 Task: Bookmark the post which is created by the user
Action: Mouse scrolled (357, 149) with delta (0, 0)
Screenshot: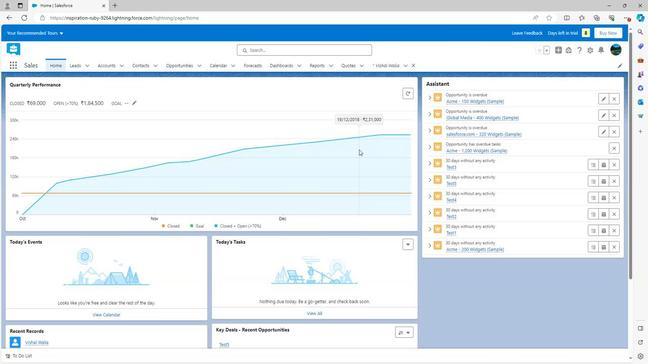 
Action: Mouse scrolled (357, 149) with delta (0, 0)
Screenshot: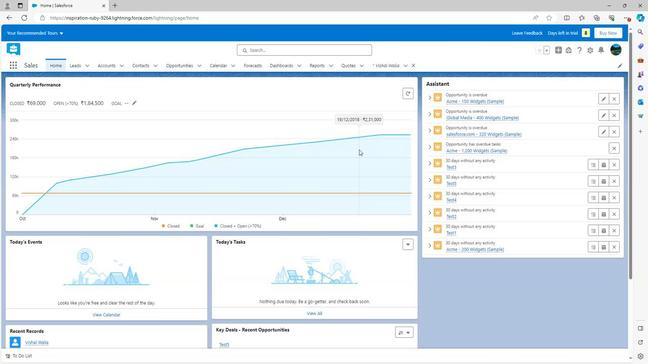 
Action: Mouse scrolled (357, 149) with delta (0, 0)
Screenshot: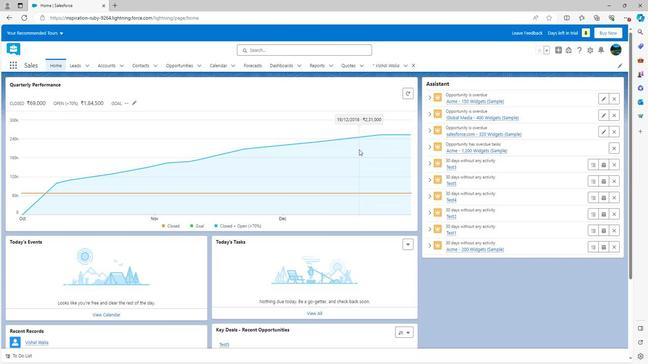 
Action: Mouse scrolled (357, 150) with delta (0, 0)
Screenshot: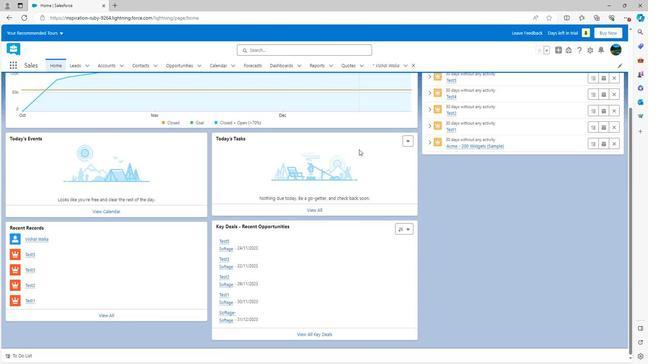 
Action: Mouse scrolled (357, 150) with delta (0, 0)
Screenshot: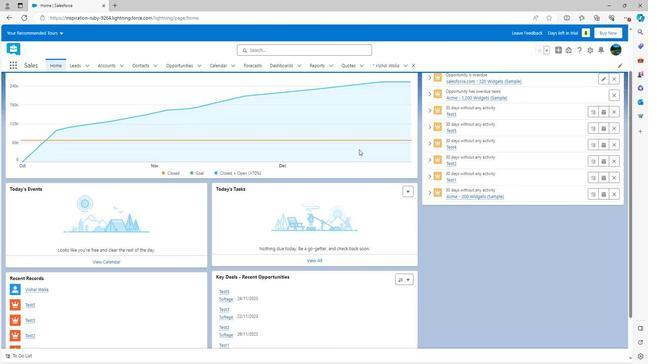
Action: Mouse scrolled (357, 150) with delta (0, 0)
Screenshot: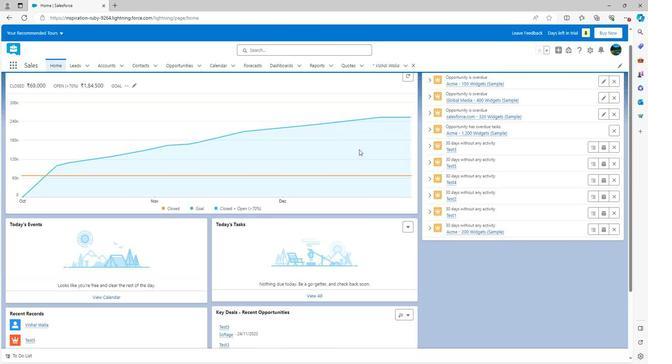 
Action: Mouse moved to (614, 52)
Screenshot: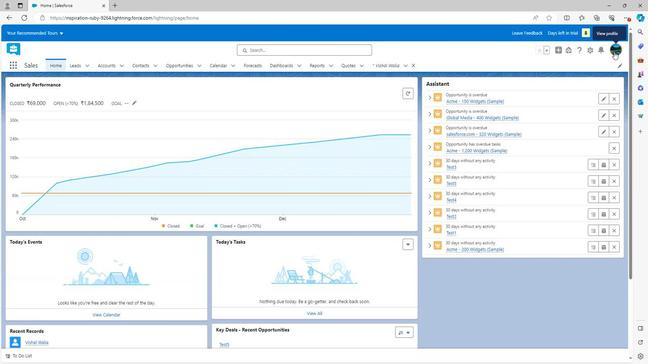 
Action: Mouse pressed left at (614, 52)
Screenshot: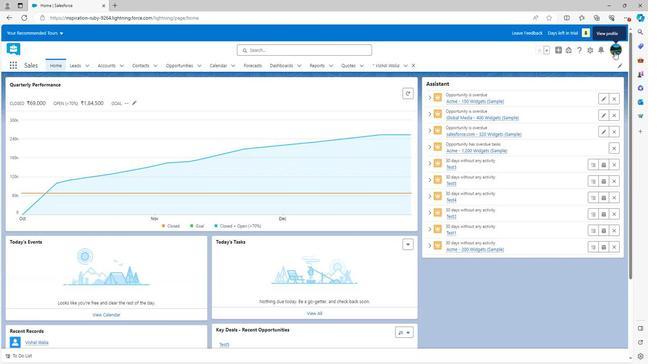 
Action: Mouse moved to (515, 70)
Screenshot: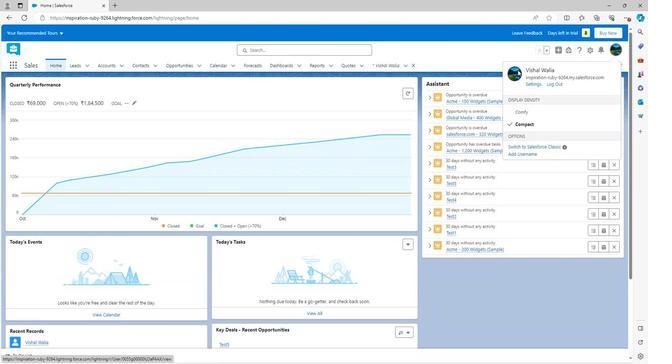 
Action: Mouse pressed left at (515, 70)
Screenshot: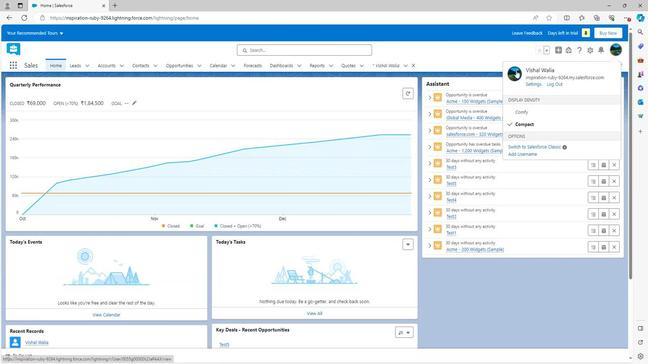 
Action: Mouse moved to (617, 51)
Screenshot: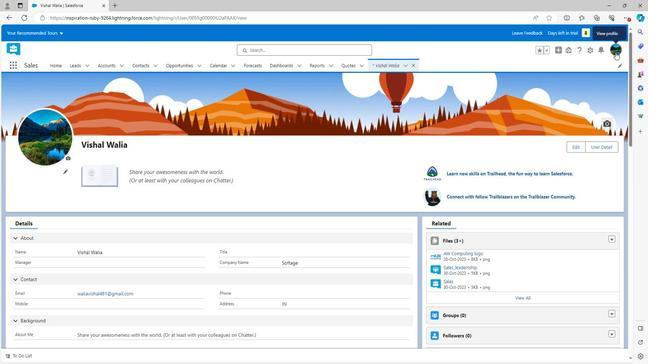
Action: Mouse pressed left at (617, 51)
Screenshot: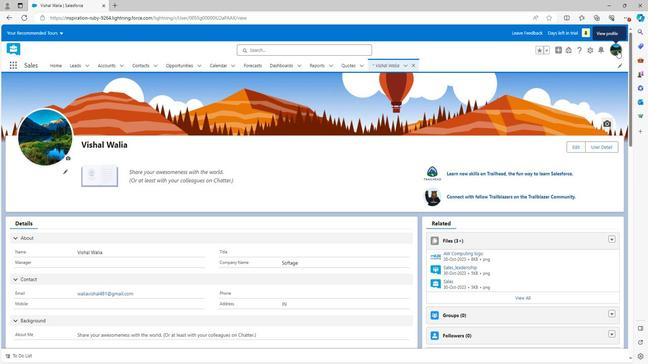 
Action: Mouse moved to (513, 77)
Screenshot: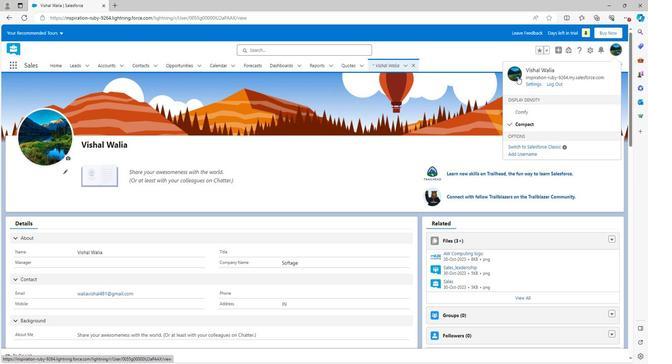 
Action: Mouse pressed left at (513, 77)
Screenshot: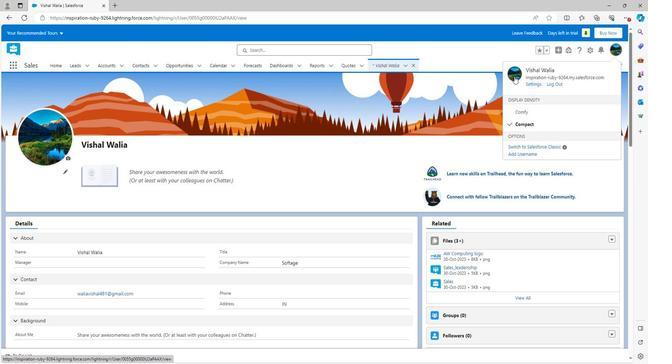 
Action: Mouse moved to (216, 258)
Screenshot: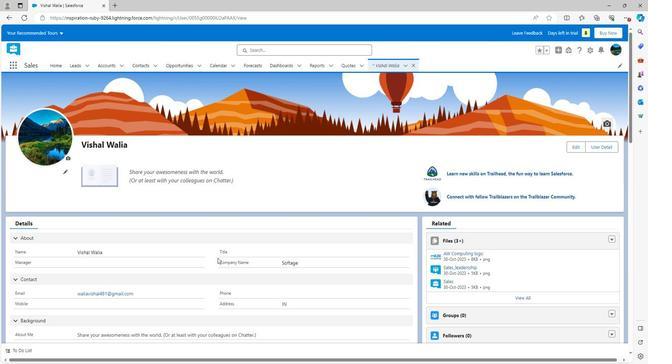 
Action: Mouse scrolled (216, 258) with delta (0, 0)
Screenshot: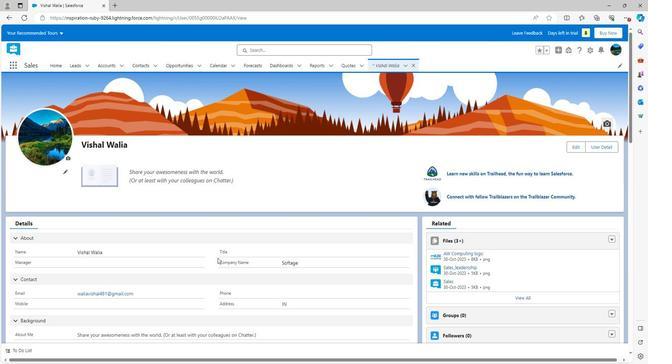 
Action: Mouse scrolled (216, 258) with delta (0, 0)
Screenshot: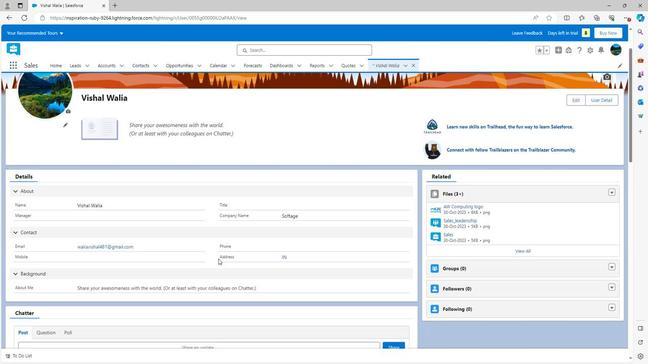 
Action: Mouse moved to (216, 259)
Screenshot: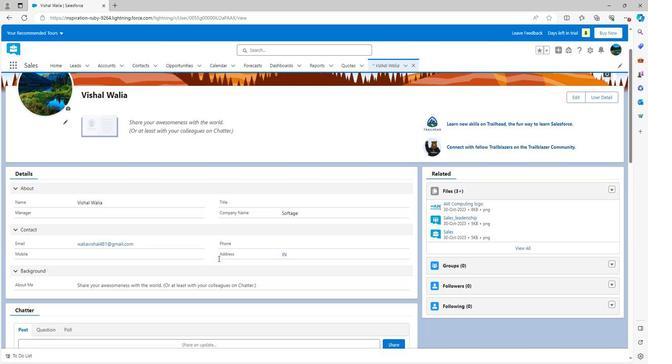 
Action: Mouse scrolled (216, 258) with delta (0, 0)
Screenshot: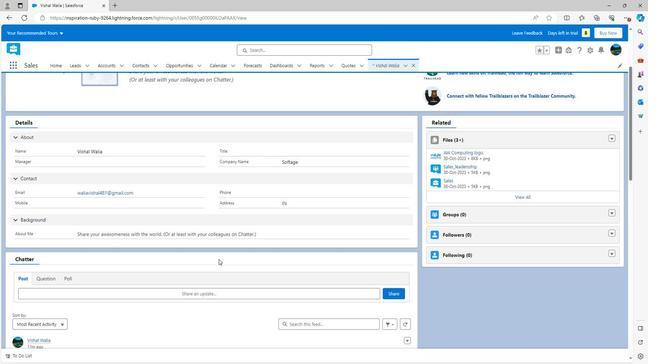 
Action: Mouse scrolled (216, 258) with delta (0, 0)
Screenshot: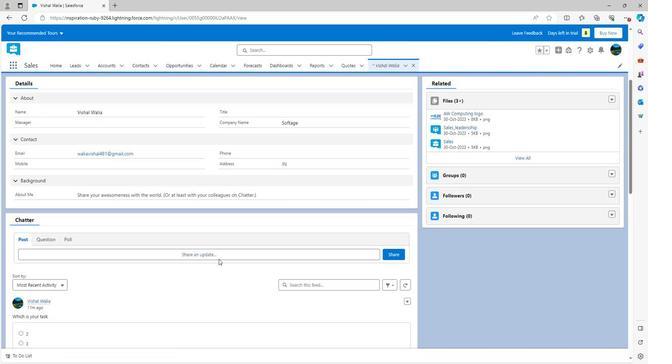 
Action: Mouse scrolled (216, 258) with delta (0, 0)
Screenshot: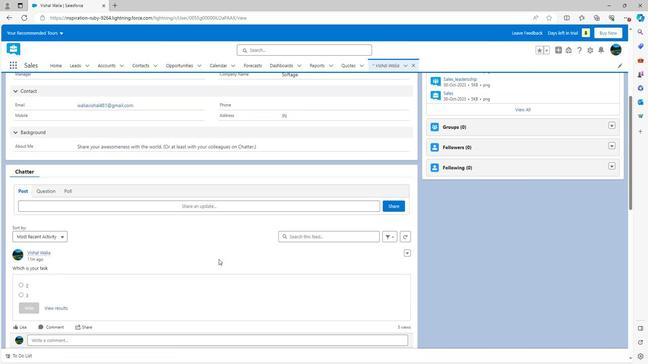 
Action: Mouse scrolled (216, 258) with delta (0, 0)
Screenshot: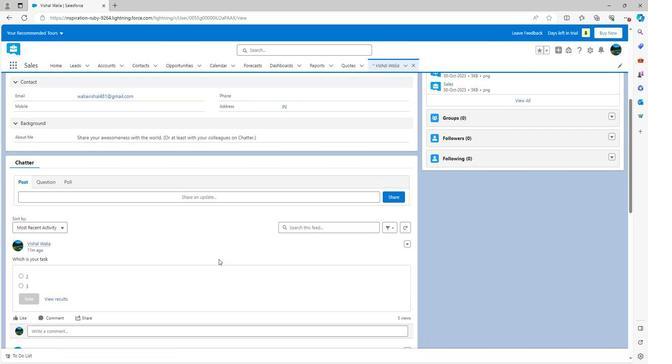 
Action: Mouse scrolled (216, 258) with delta (0, 0)
Screenshot: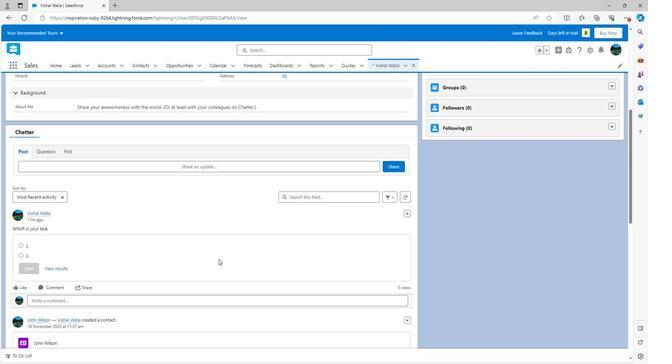 
Action: Mouse scrolled (216, 258) with delta (0, 0)
Screenshot: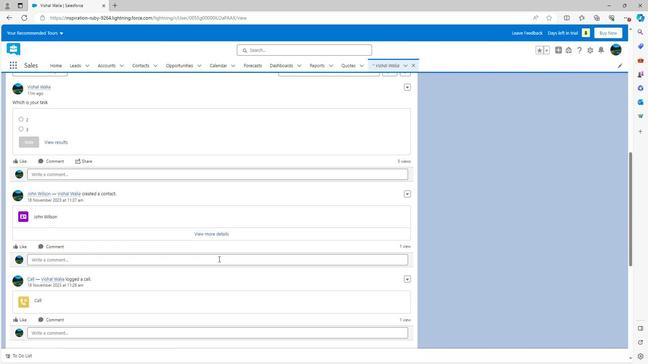 
Action: Mouse moved to (344, 200)
Screenshot: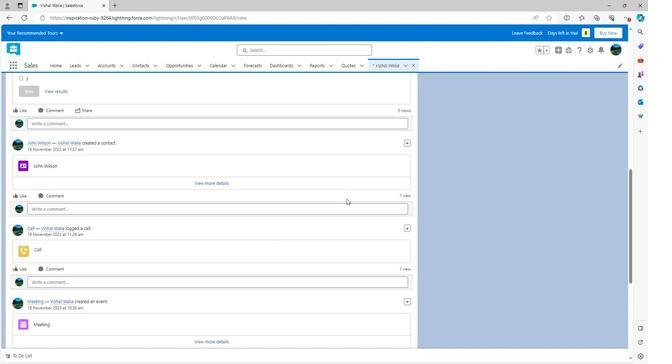 
Action: Mouse scrolled (344, 200) with delta (0, 0)
Screenshot: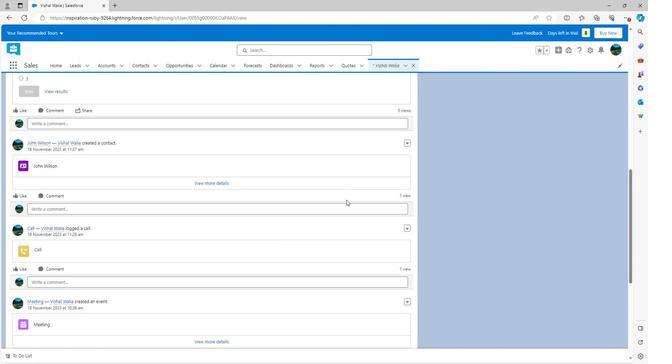 
Action: Mouse moved to (407, 194)
Screenshot: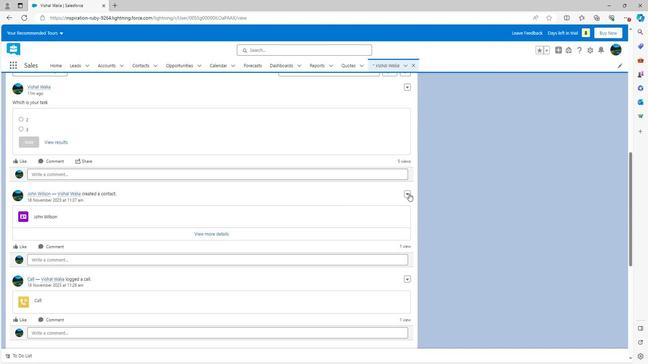 
Action: Mouse pressed left at (407, 194)
Screenshot: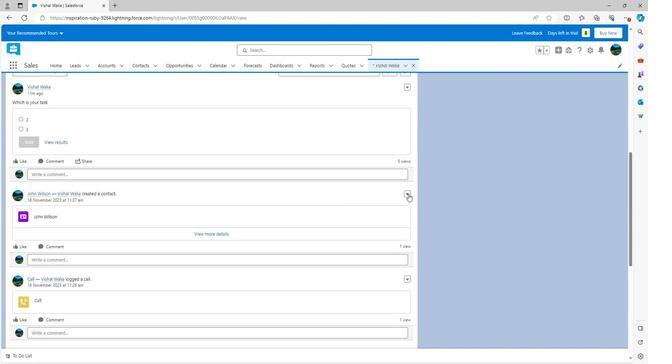 
Action: Mouse moved to (394, 205)
Screenshot: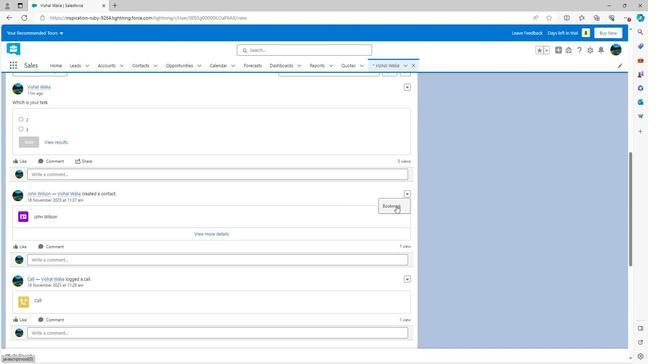 
Action: Mouse pressed left at (394, 205)
Screenshot: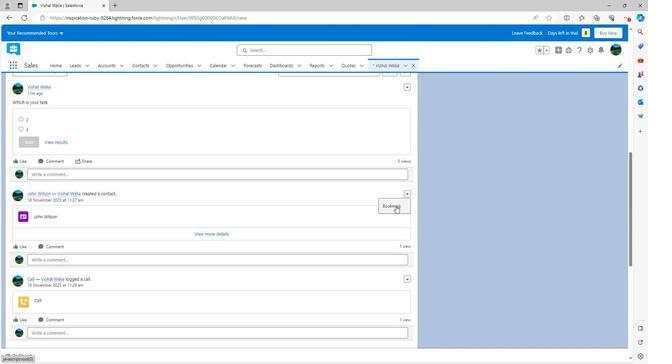 
Action: Mouse moved to (365, 175)
Screenshot: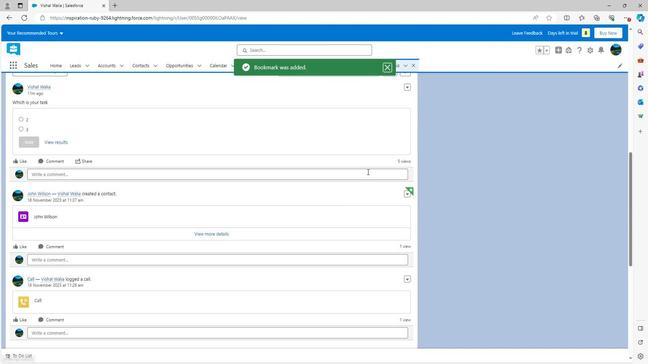 
Action: Mouse scrolled (365, 175) with delta (0, 0)
Screenshot: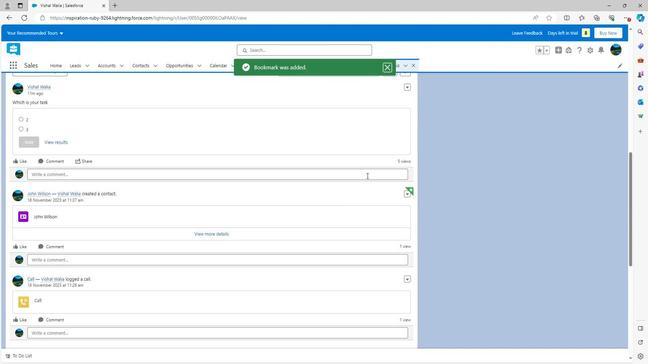 
Action: Mouse scrolled (365, 175) with delta (0, 0)
Screenshot: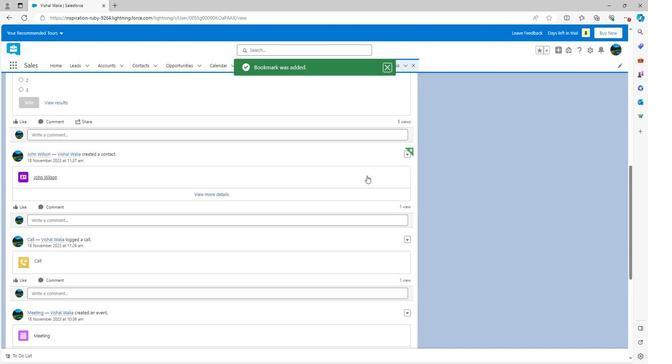 
Action: Mouse scrolled (365, 175) with delta (0, 0)
Screenshot: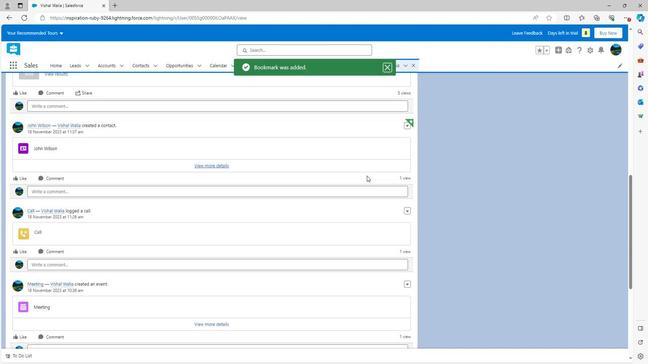 
Action: Mouse scrolled (365, 175) with delta (0, 0)
Screenshot: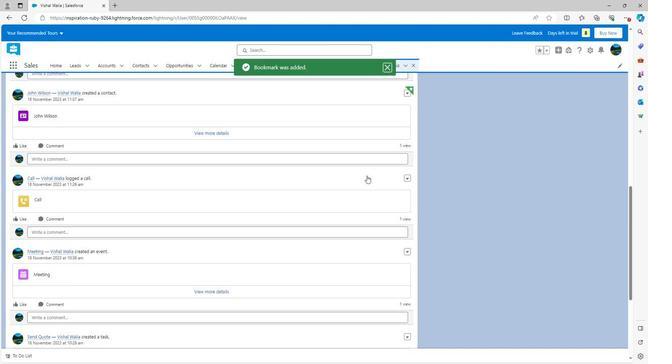 
Action: Mouse scrolled (365, 175) with delta (0, 0)
Screenshot: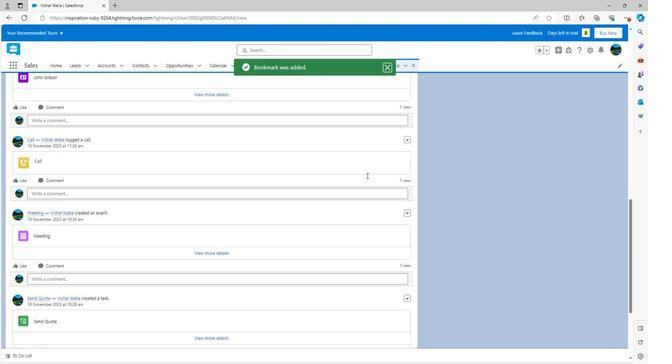 
Action: Mouse scrolled (365, 175) with delta (0, 0)
Screenshot: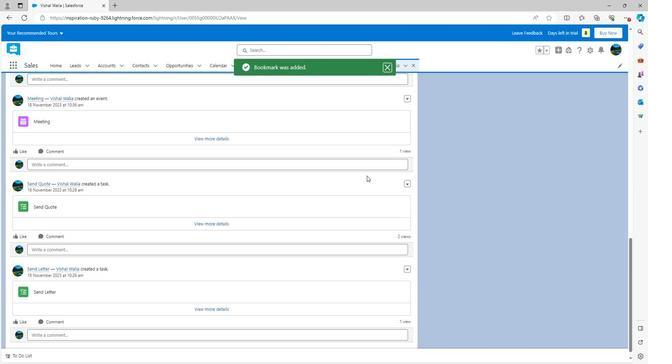 
Action: Mouse scrolled (365, 175) with delta (0, 0)
Screenshot: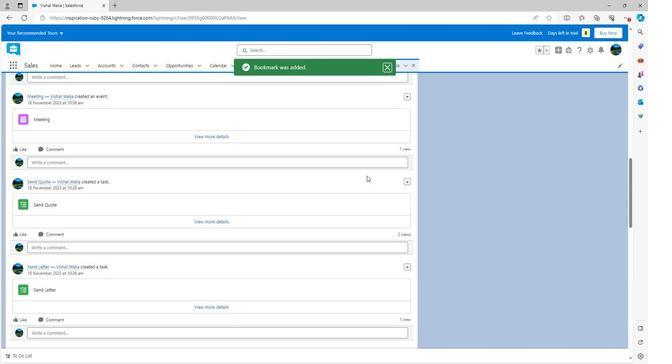 
Action: Mouse scrolled (365, 175) with delta (0, 0)
Screenshot: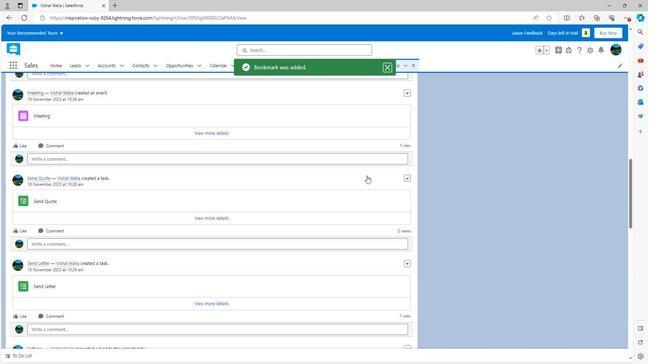 
Action: Mouse scrolled (365, 175) with delta (0, 0)
Screenshot: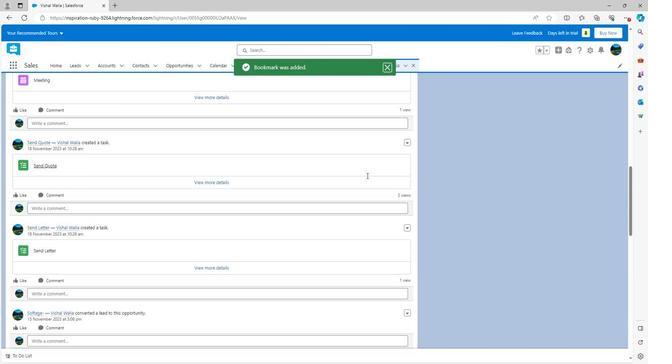 
Action: Mouse scrolled (365, 175) with delta (0, 0)
Screenshot: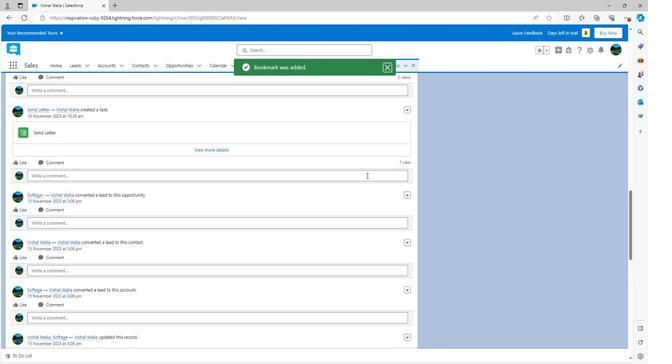 
Action: Mouse scrolled (365, 175) with delta (0, 0)
Screenshot: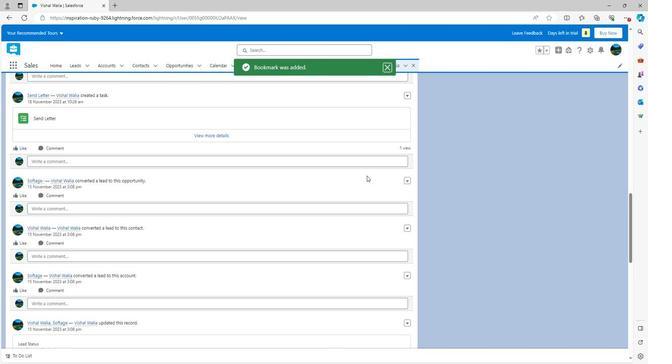 
Action: Mouse scrolled (365, 175) with delta (0, 0)
Screenshot: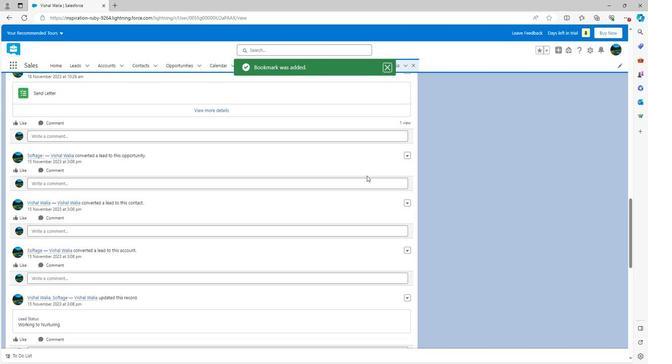 
Action: Mouse scrolled (365, 175) with delta (0, 0)
Screenshot: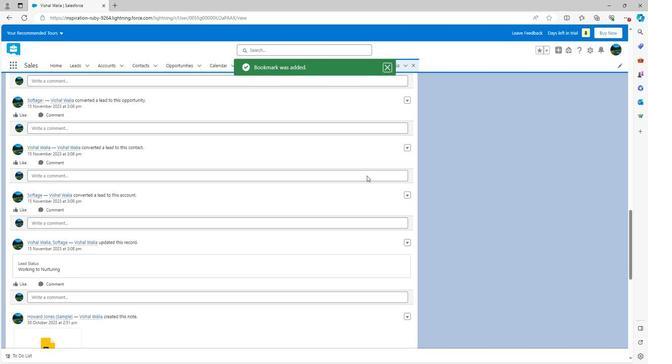 
Action: Mouse scrolled (365, 175) with delta (0, 0)
Screenshot: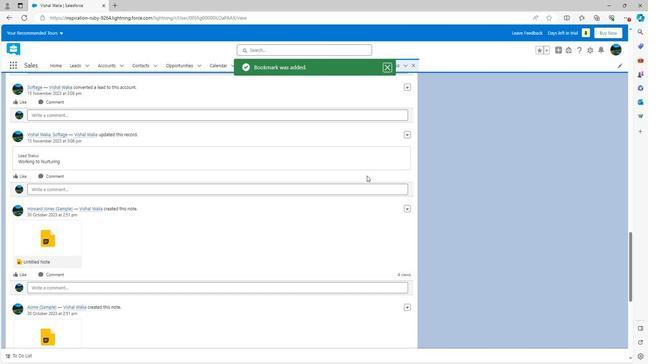 
Action: Mouse scrolled (365, 175) with delta (0, 0)
Screenshot: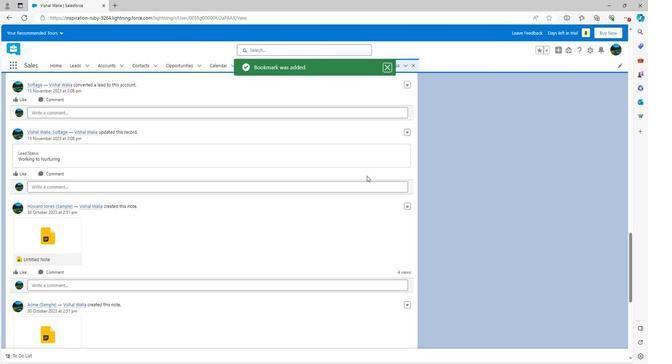 
Action: Mouse scrolled (365, 175) with delta (0, 0)
Screenshot: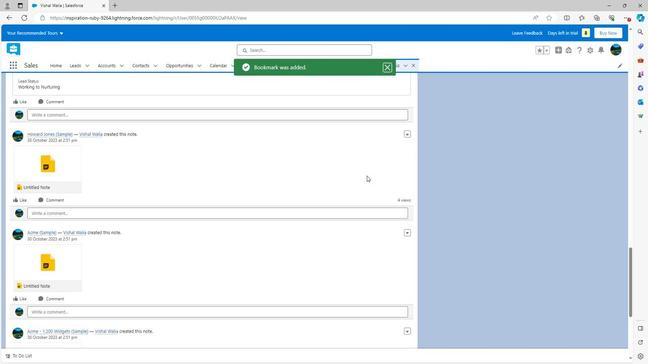 
Action: Mouse scrolled (365, 175) with delta (0, 0)
Screenshot: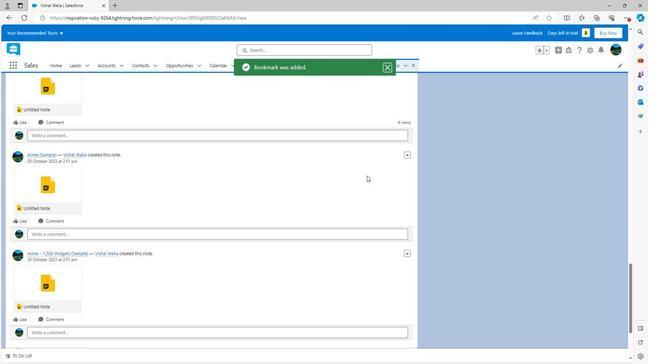 
Action: Mouse scrolled (365, 175) with delta (0, 0)
Screenshot: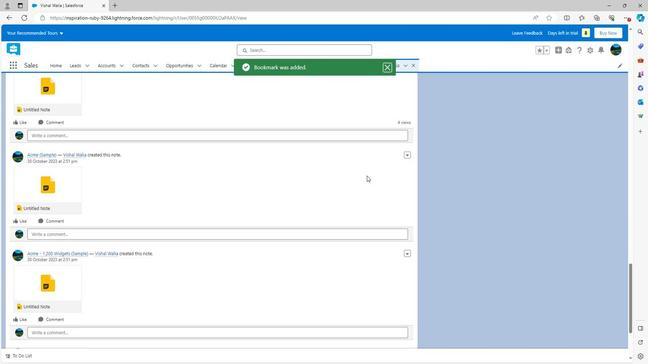 
Action: Mouse scrolled (365, 175) with delta (0, 0)
Screenshot: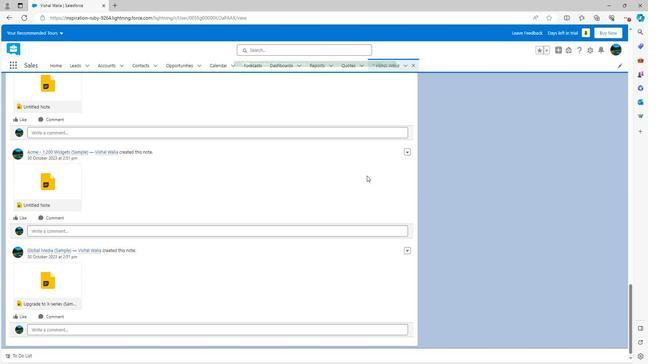 
Action: Mouse scrolled (365, 175) with delta (0, 0)
Screenshot: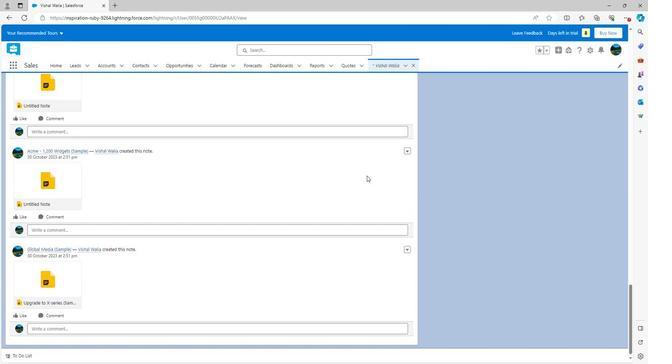 
Action: Mouse scrolled (365, 175) with delta (0, 0)
Screenshot: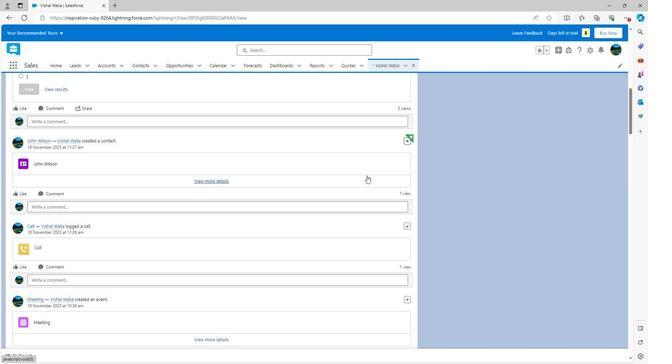 
Action: Mouse scrolled (365, 175) with delta (0, 0)
Screenshot: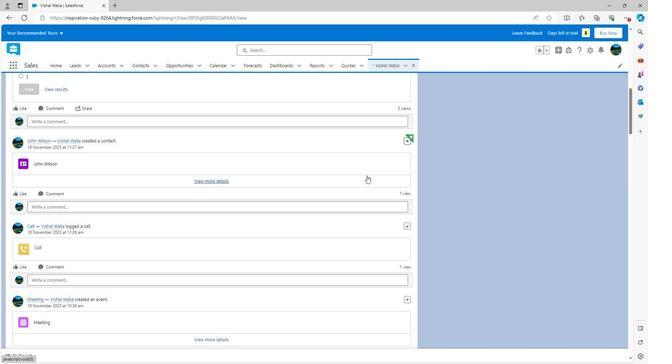 
Action: Mouse scrolled (365, 175) with delta (0, 0)
Screenshot: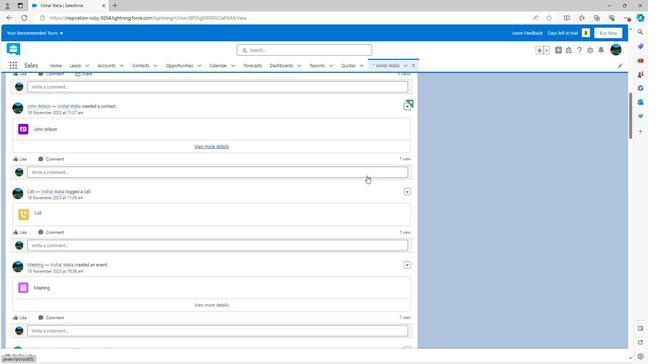 
Action: Mouse scrolled (365, 175) with delta (0, 0)
Screenshot: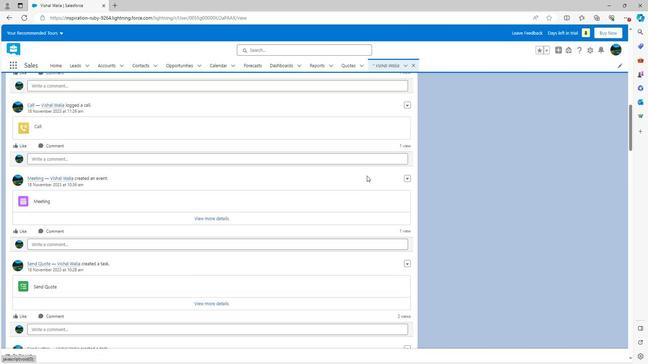 
Action: Mouse scrolled (365, 175) with delta (0, 0)
Screenshot: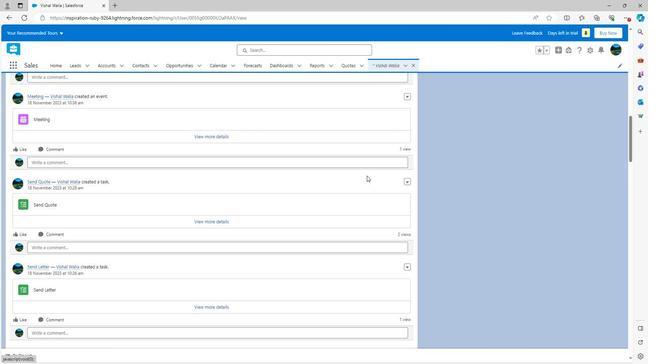 
Action: Mouse scrolled (365, 175) with delta (0, 0)
Screenshot: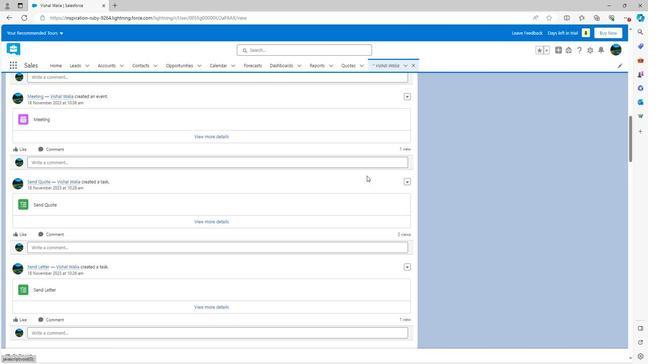 
Action: Mouse scrolled (365, 175) with delta (0, 0)
Screenshot: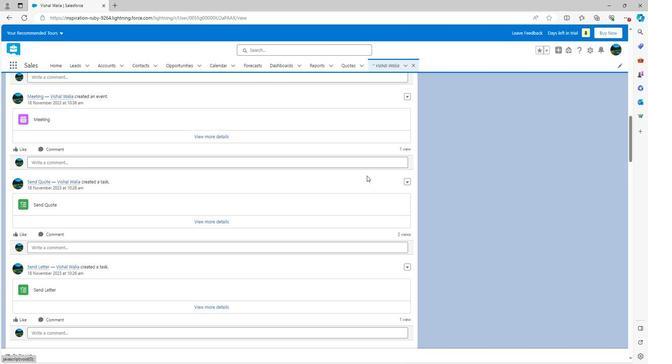 
Action: Mouse scrolled (365, 175) with delta (0, 0)
Screenshot: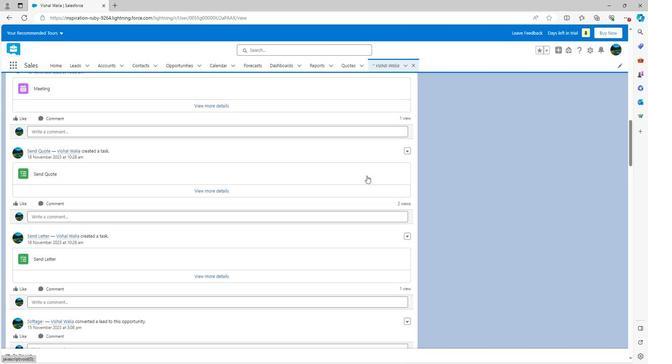 
Action: Mouse scrolled (365, 175) with delta (0, 0)
Screenshot: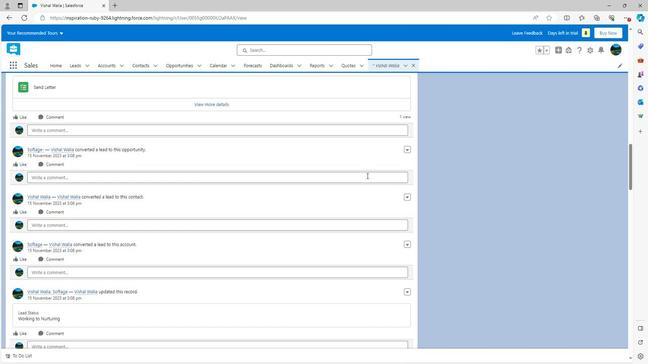 
Action: Mouse scrolled (365, 175) with delta (0, 0)
Screenshot: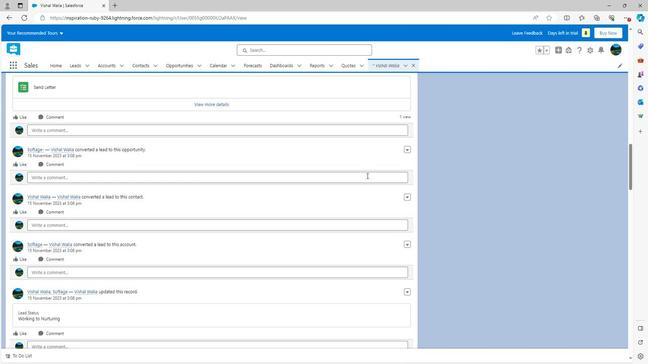 
Action: Mouse scrolled (365, 175) with delta (0, 0)
Screenshot: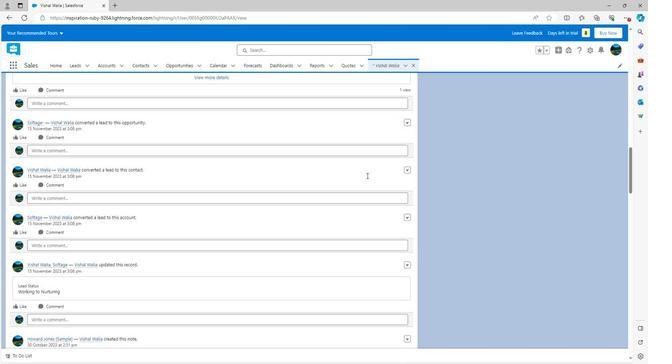 
Action: Mouse scrolled (365, 175) with delta (0, 0)
Screenshot: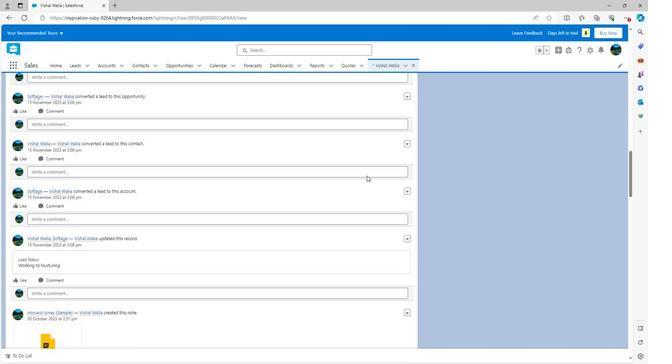 
Action: Mouse scrolled (365, 175) with delta (0, 0)
Screenshot: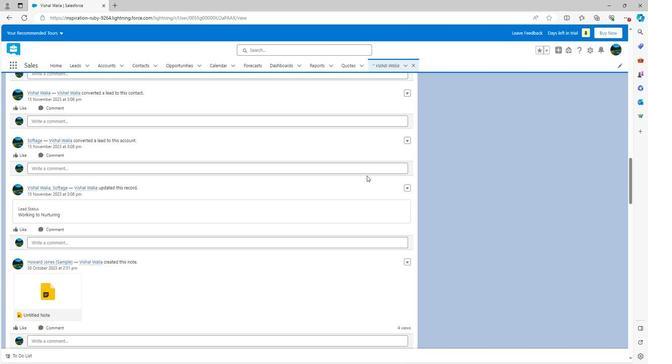 
Action: Mouse scrolled (365, 175) with delta (0, 0)
Screenshot: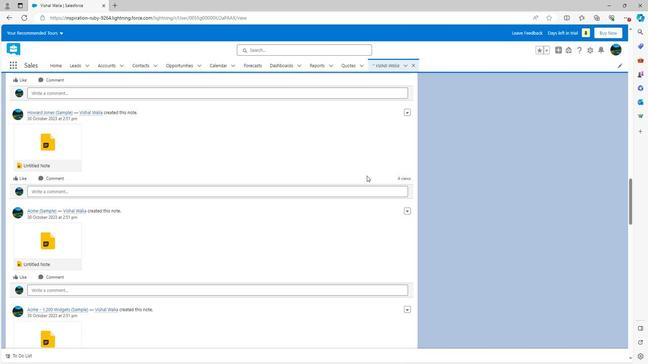 
Action: Mouse scrolled (365, 175) with delta (0, 0)
Screenshot: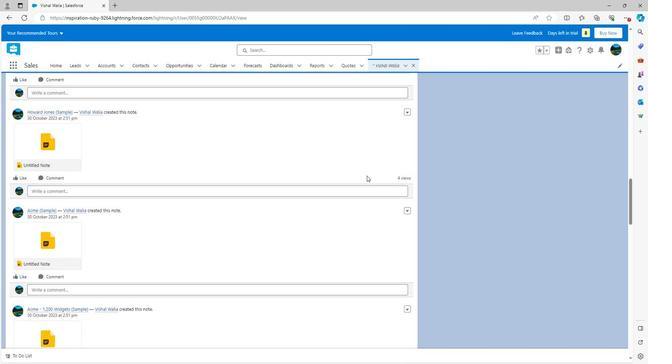 
Action: Mouse scrolled (365, 175) with delta (0, 0)
Screenshot: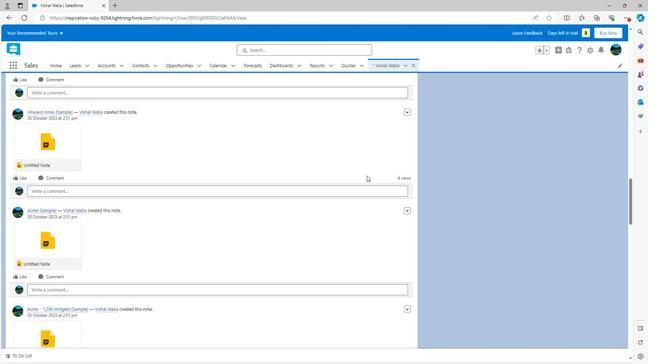 
Action: Mouse scrolled (365, 175) with delta (0, 0)
Screenshot: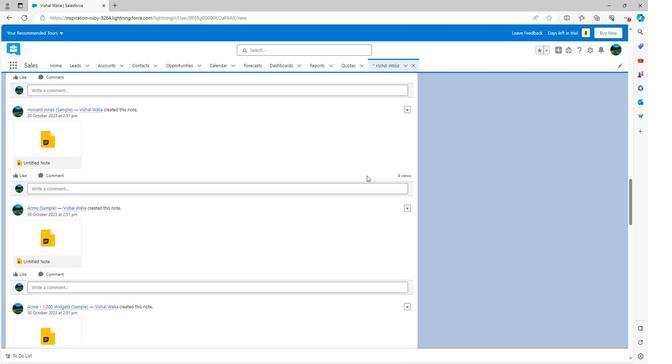 
Action: Mouse scrolled (365, 175) with delta (0, 0)
Screenshot: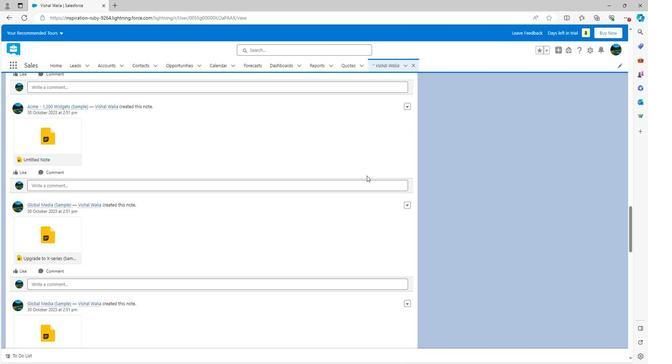 
Action: Mouse scrolled (365, 175) with delta (0, 0)
Screenshot: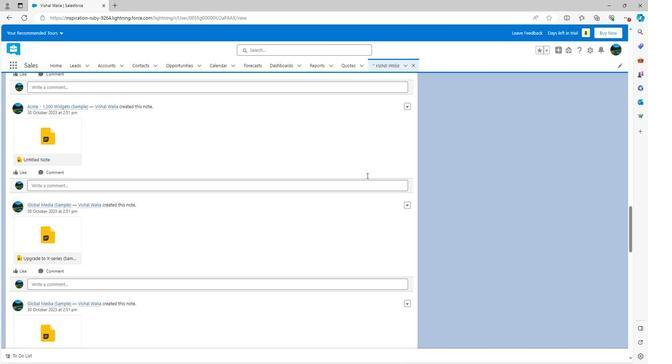 
Action: Mouse scrolled (365, 175) with delta (0, 0)
Screenshot: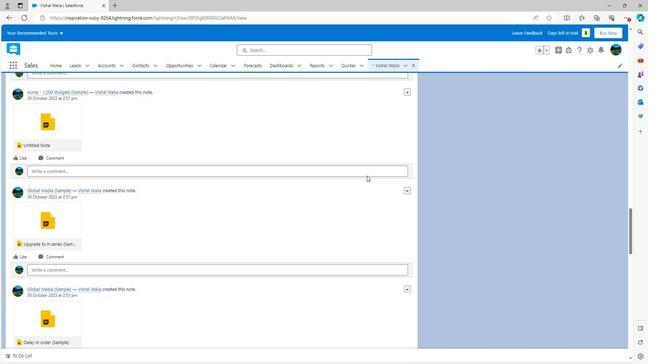 
Action: Mouse scrolled (365, 175) with delta (0, 0)
Screenshot: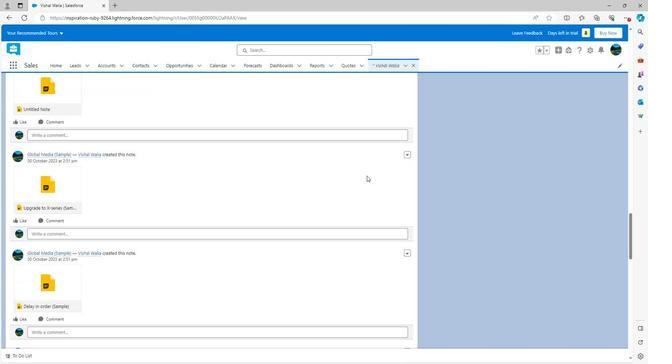 
Action: Mouse scrolled (365, 175) with delta (0, 0)
Screenshot: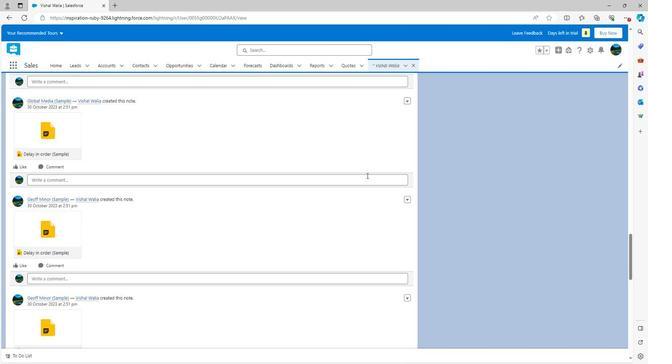 
Action: Mouse scrolled (365, 175) with delta (0, 0)
Screenshot: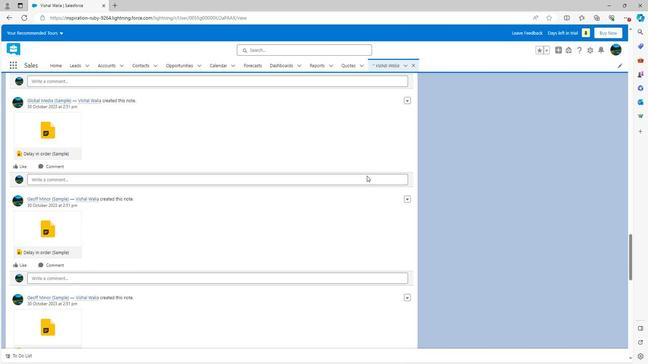 
Action: Mouse scrolled (365, 175) with delta (0, 0)
Screenshot: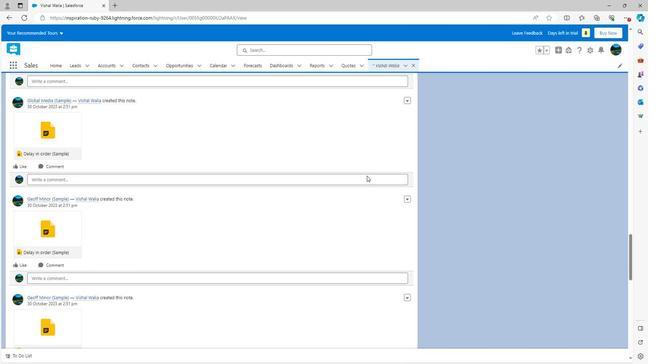 
Action: Mouse scrolled (365, 175) with delta (0, 0)
Screenshot: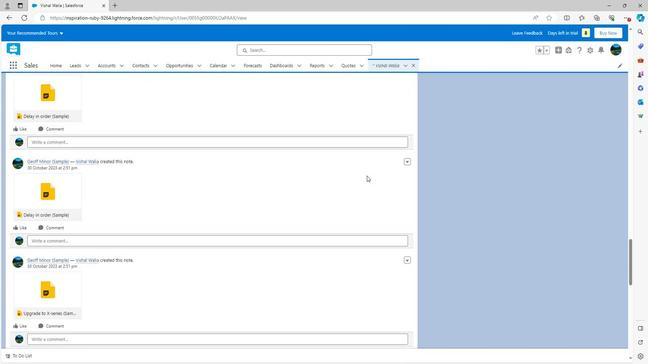 
Action: Mouse scrolled (365, 175) with delta (0, 0)
Screenshot: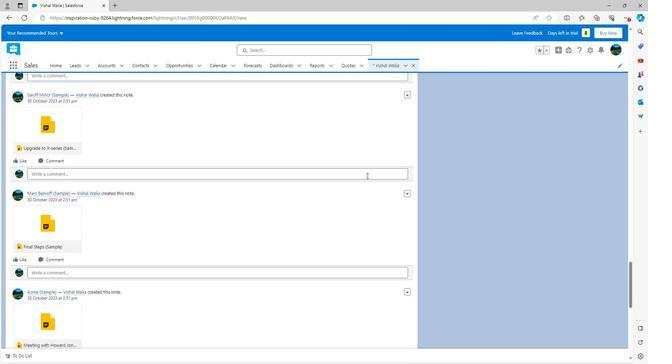 
Action: Mouse scrolled (365, 175) with delta (0, 0)
Screenshot: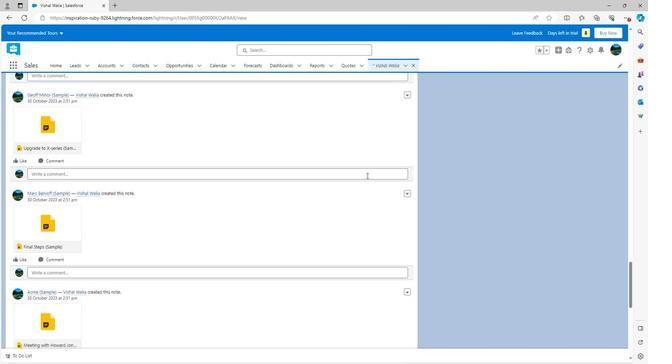 
Action: Mouse scrolled (365, 175) with delta (0, 0)
Screenshot: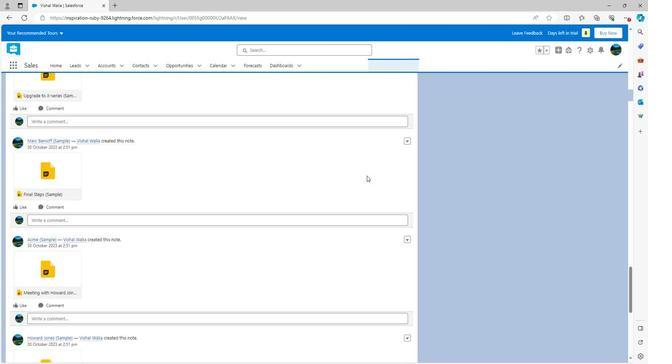 
Action: Mouse scrolled (365, 175) with delta (0, 0)
Screenshot: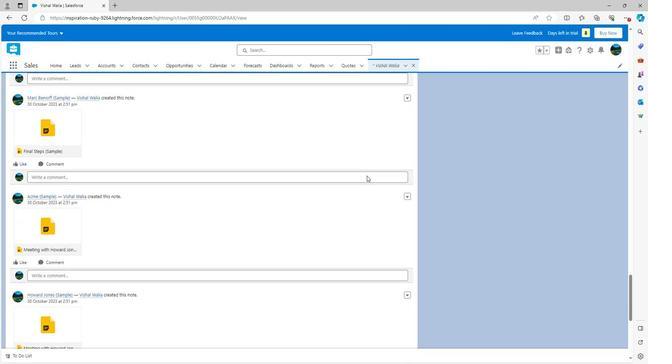 
Action: Mouse scrolled (365, 175) with delta (0, 0)
Screenshot: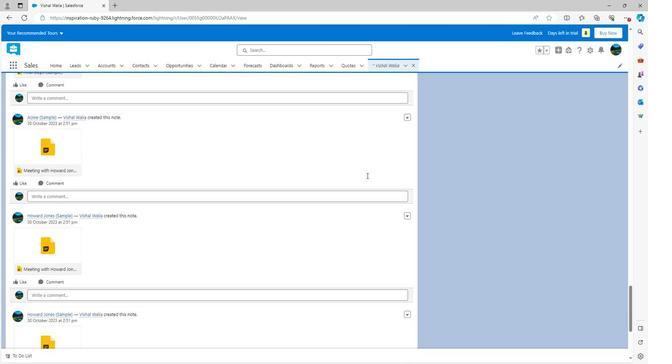 
Action: Mouse scrolled (365, 175) with delta (0, 0)
Screenshot: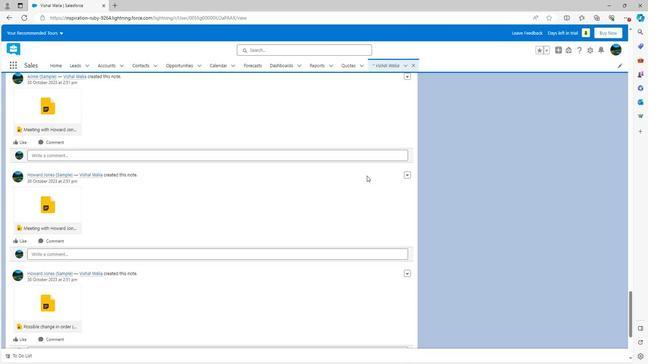 
Action: Mouse scrolled (365, 176) with delta (0, 0)
Screenshot: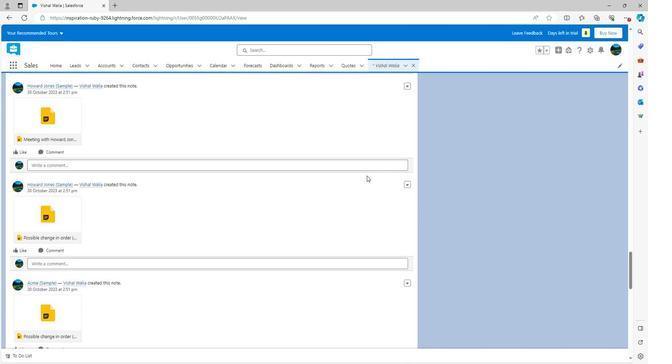 
Action: Mouse scrolled (365, 176) with delta (0, 0)
Screenshot: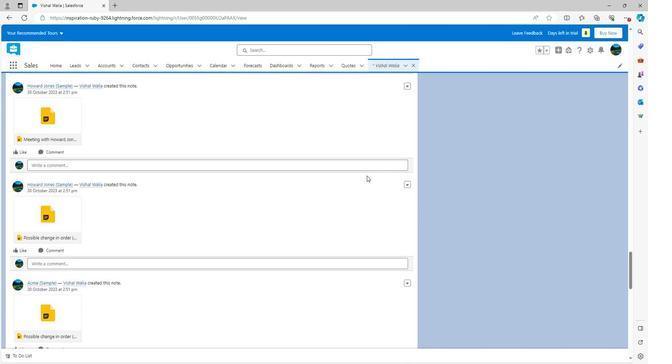 
Action: Mouse scrolled (365, 176) with delta (0, 0)
Screenshot: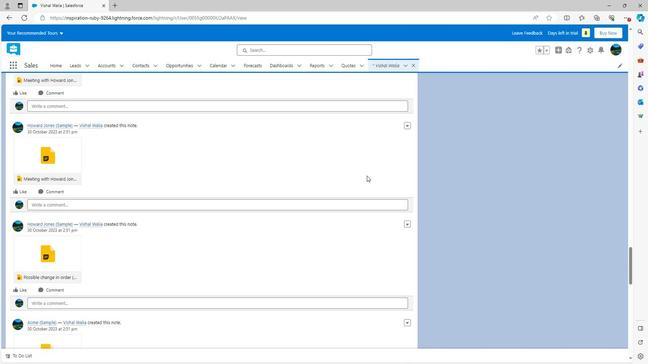 
Action: Mouse scrolled (365, 176) with delta (0, 0)
Screenshot: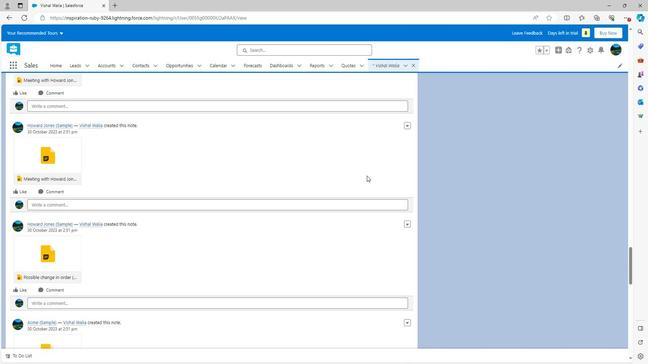 
Action: Mouse scrolled (365, 176) with delta (0, 0)
Screenshot: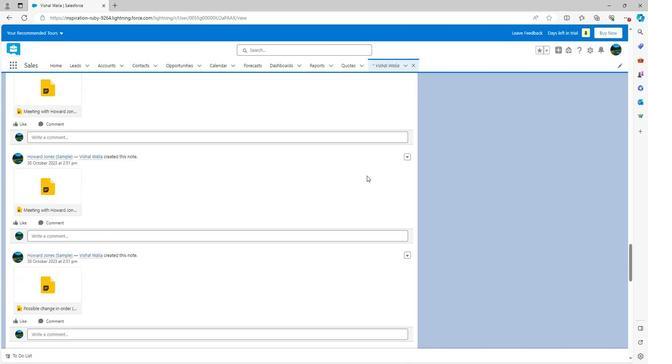 
Action: Mouse scrolled (365, 176) with delta (0, 0)
Screenshot: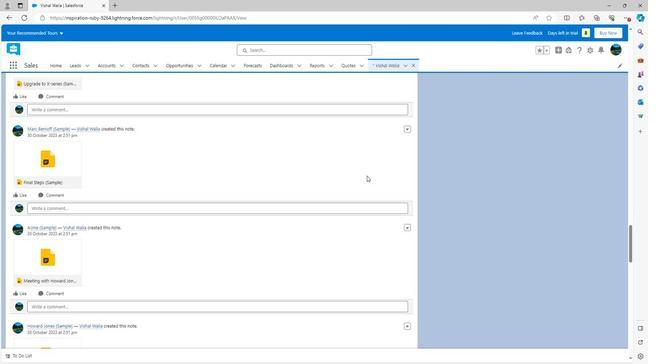 
Action: Mouse scrolled (365, 176) with delta (0, 0)
Screenshot: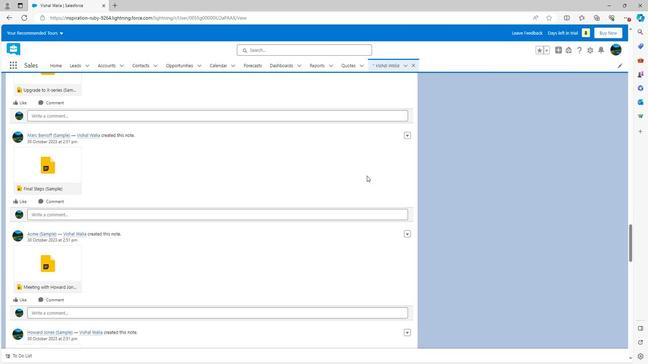 
Action: Mouse scrolled (365, 176) with delta (0, 0)
Screenshot: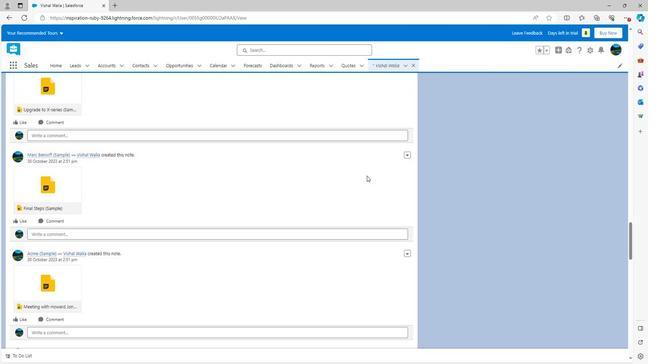 
Action: Mouse scrolled (365, 176) with delta (0, 0)
Screenshot: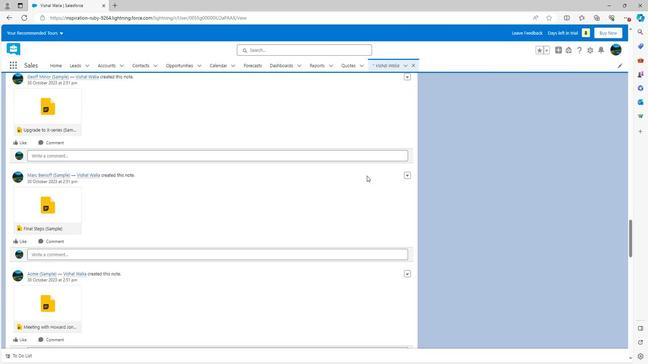 
Action: Mouse scrolled (365, 176) with delta (0, 0)
Screenshot: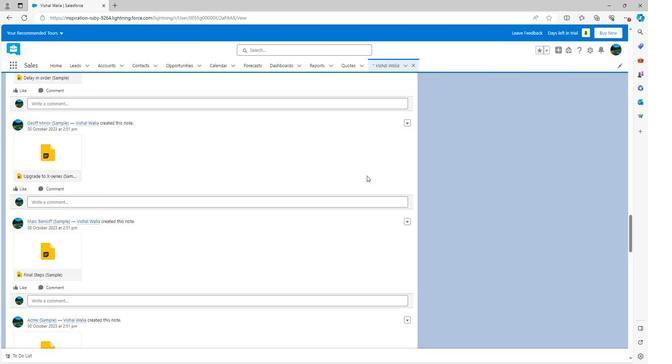 
Action: Mouse scrolled (365, 176) with delta (0, 0)
Screenshot: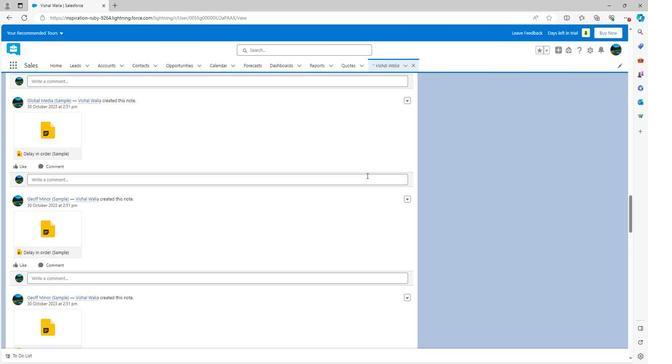 
Action: Mouse scrolled (365, 176) with delta (0, 0)
Screenshot: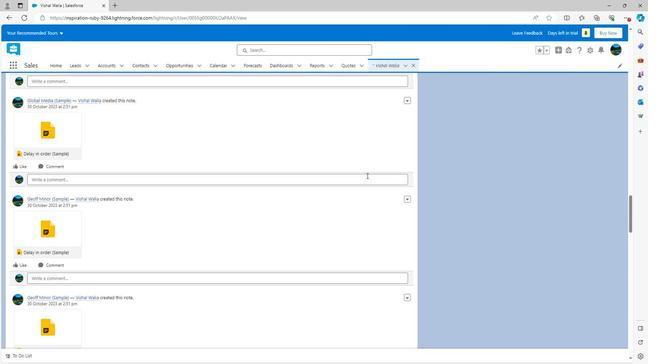 
Action: Mouse scrolled (365, 176) with delta (0, 0)
Screenshot: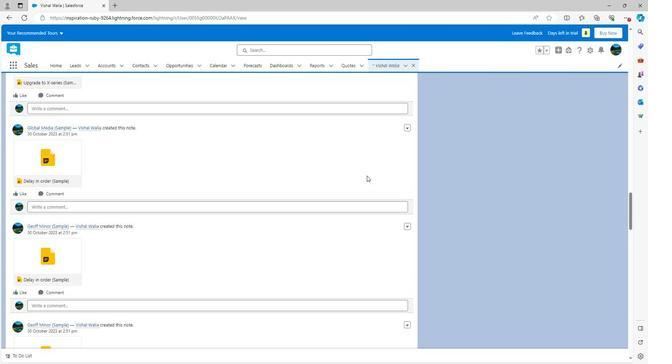 
Action: Mouse scrolled (365, 176) with delta (0, 0)
Screenshot: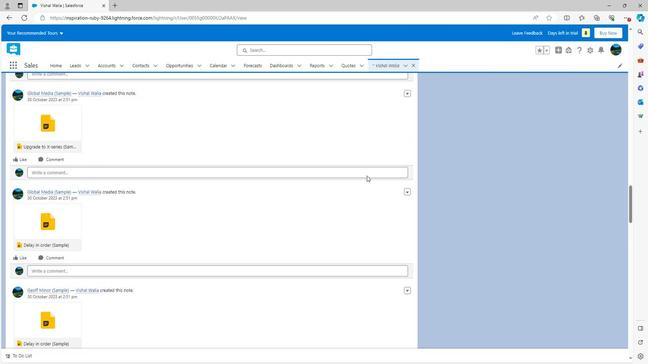 
Action: Mouse scrolled (365, 176) with delta (0, 0)
Screenshot: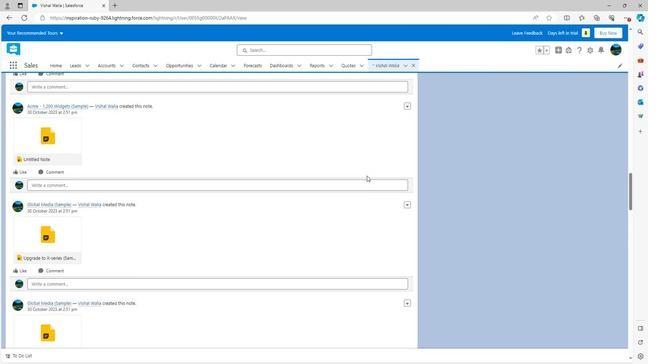 
Action: Mouse scrolled (365, 176) with delta (0, 0)
Screenshot: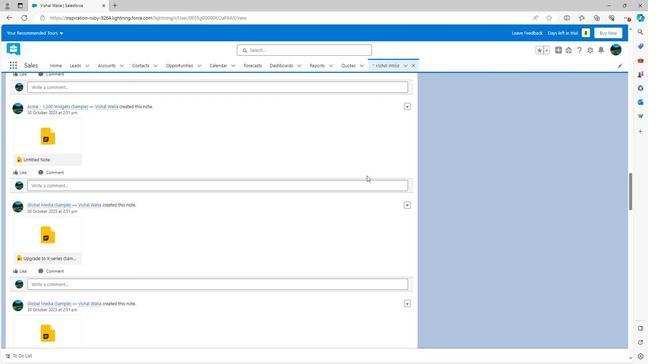 
Action: Mouse scrolled (365, 176) with delta (0, 0)
Screenshot: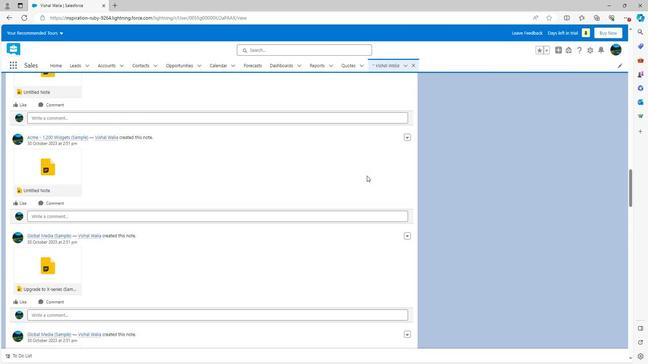 
Action: Mouse scrolled (365, 176) with delta (0, 0)
Screenshot: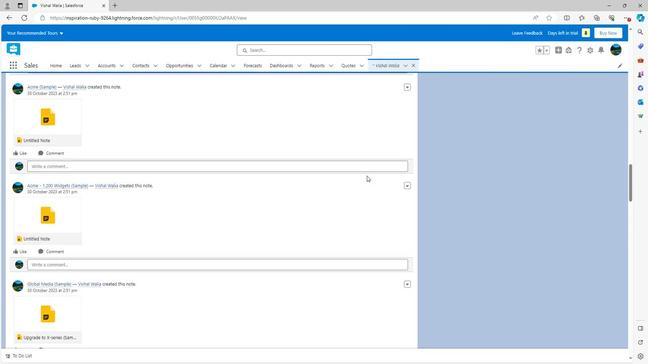 
Action: Mouse scrolled (365, 176) with delta (0, 0)
Screenshot: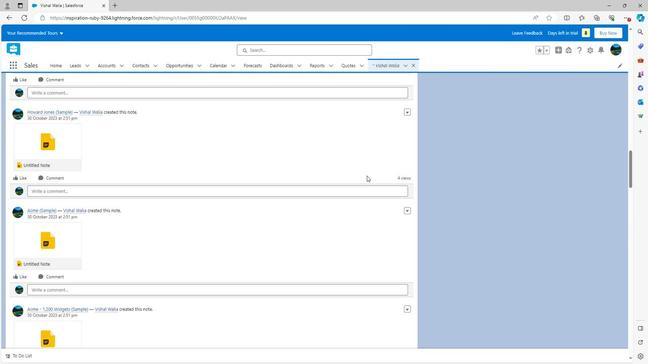 
Action: Mouse scrolled (365, 176) with delta (0, 0)
Screenshot: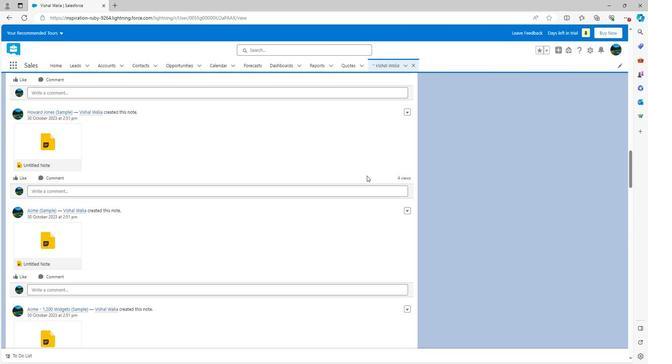 
Action: Mouse scrolled (365, 176) with delta (0, 0)
Screenshot: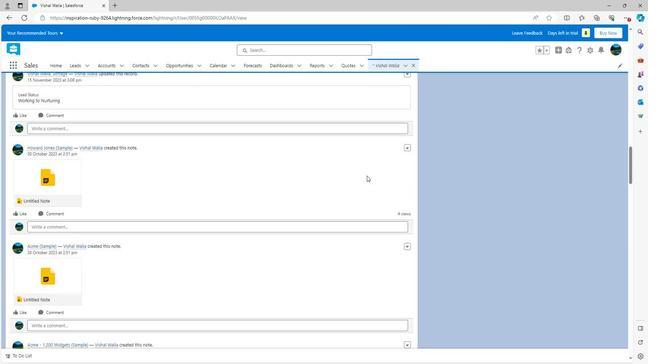 
Action: Mouse scrolled (365, 176) with delta (0, 0)
Screenshot: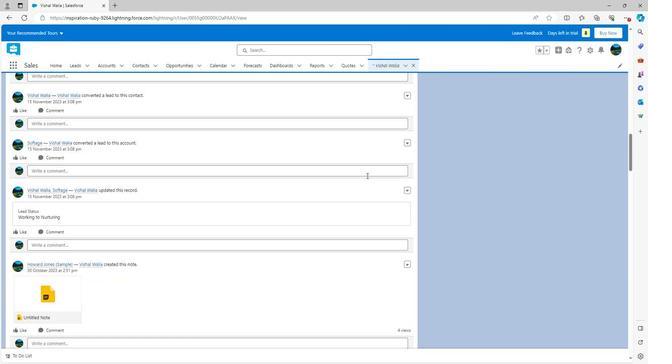 
Action: Mouse scrolled (365, 176) with delta (0, 0)
Screenshot: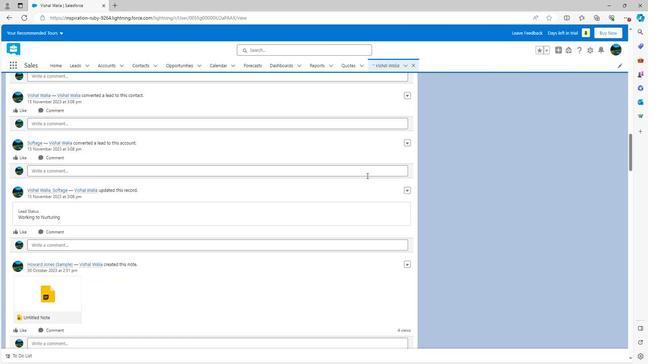 
Action: Mouse scrolled (365, 176) with delta (0, 0)
Screenshot: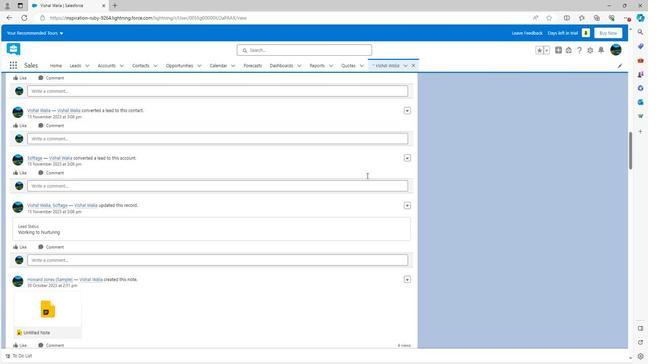 
Action: Mouse scrolled (365, 176) with delta (0, 0)
Screenshot: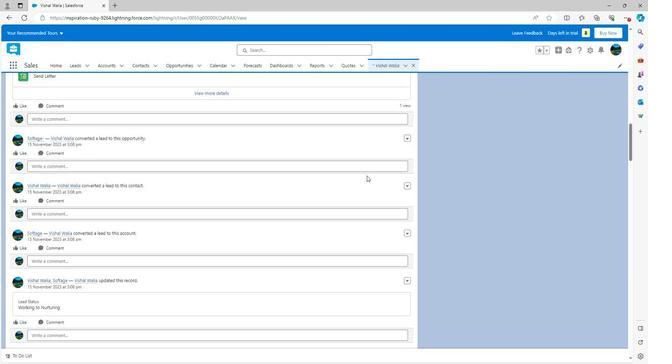 
Action: Mouse scrolled (365, 176) with delta (0, 0)
Screenshot: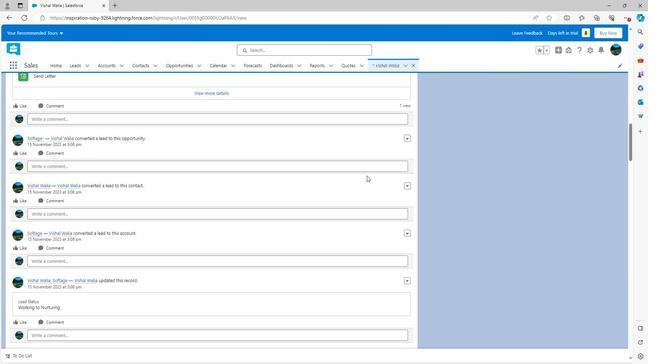 
Action: Mouse scrolled (365, 176) with delta (0, 0)
Screenshot: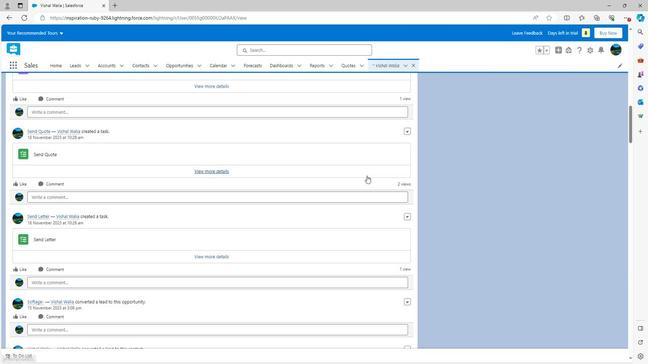 
Action: Mouse scrolled (365, 176) with delta (0, 0)
Screenshot: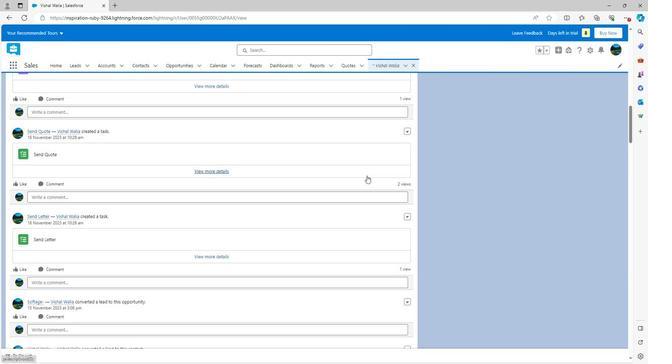 
Action: Mouse scrolled (365, 176) with delta (0, 0)
Screenshot: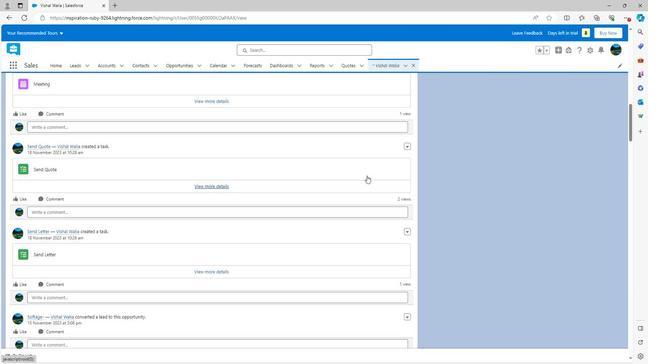 
Action: Mouse scrolled (365, 176) with delta (0, 0)
Screenshot: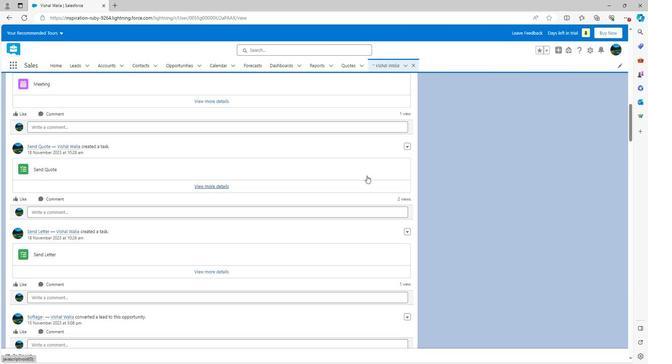 
Action: Mouse scrolled (365, 176) with delta (0, 0)
Screenshot: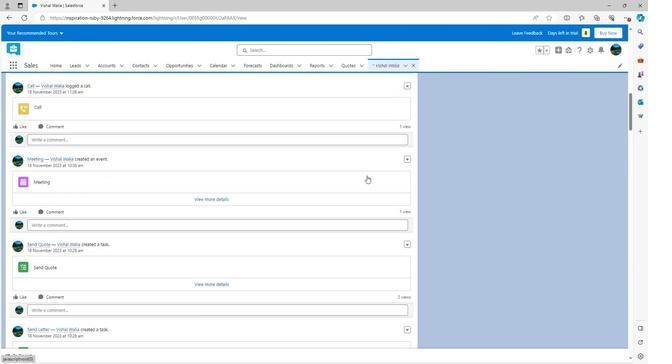 
Action: Mouse scrolled (365, 176) with delta (0, 0)
Screenshot: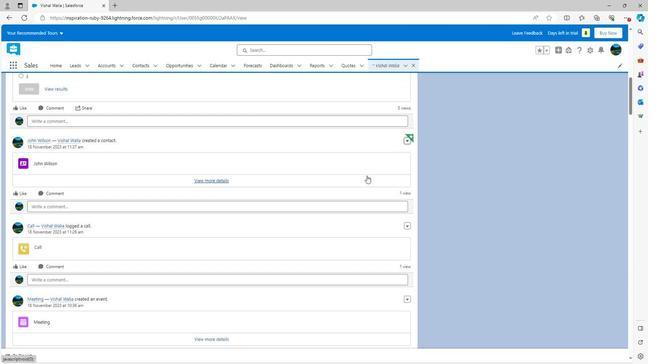
Action: Mouse scrolled (365, 176) with delta (0, 0)
Screenshot: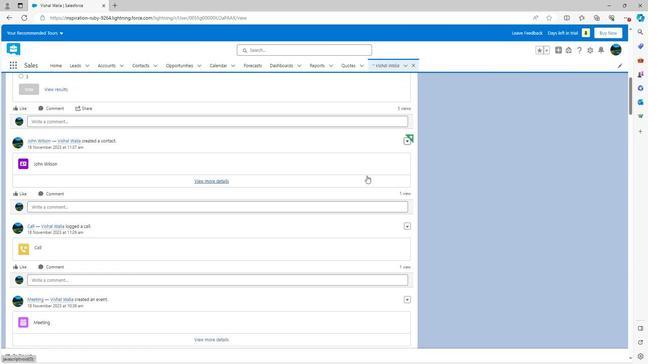 
Action: Mouse scrolled (365, 176) with delta (0, 0)
Screenshot: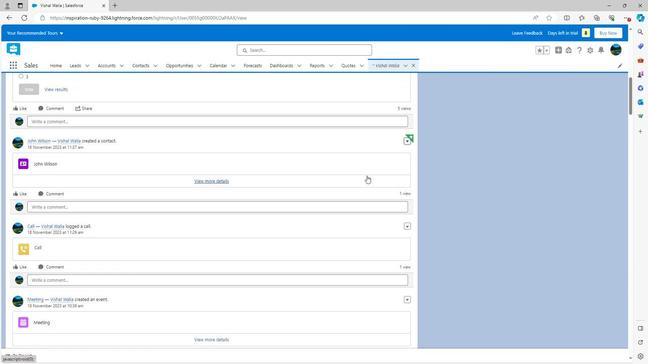 
Action: Mouse scrolled (365, 176) with delta (0, 0)
Screenshot: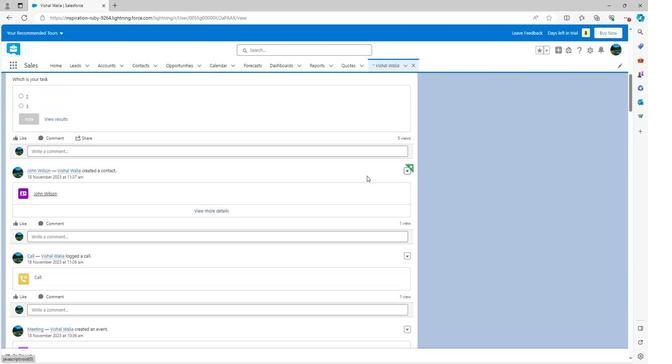 
Action: Mouse scrolled (365, 176) with delta (0, 0)
Screenshot: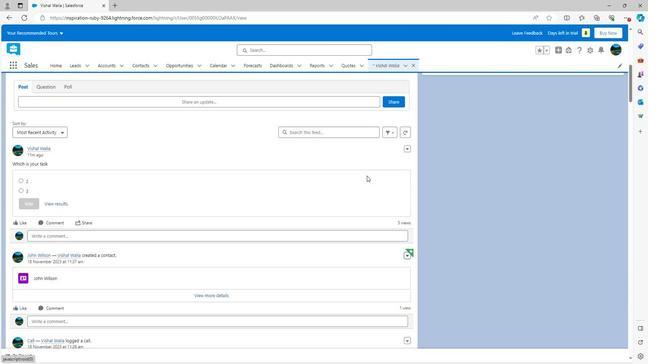 
Action: Mouse scrolled (365, 176) with delta (0, 0)
Screenshot: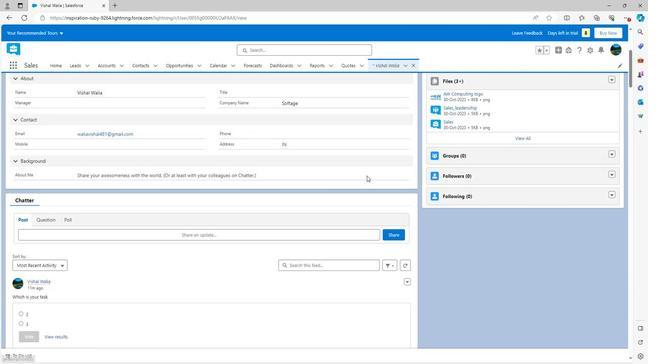 
Action: Mouse scrolled (365, 176) with delta (0, 0)
Screenshot: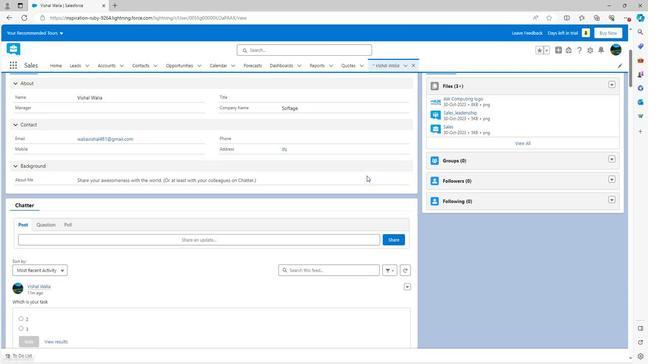 
Action: Mouse scrolled (365, 176) with delta (0, 0)
Screenshot: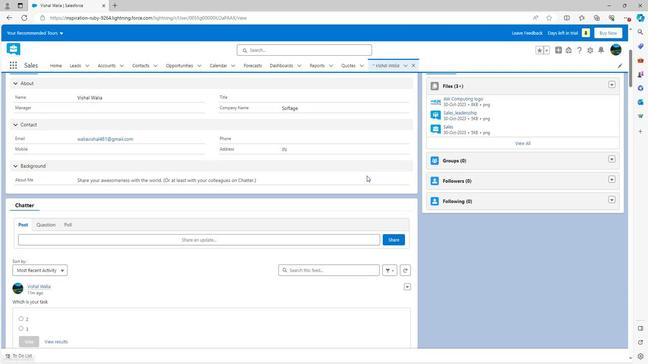 
Action: Mouse scrolled (365, 176) with delta (0, 0)
Screenshot: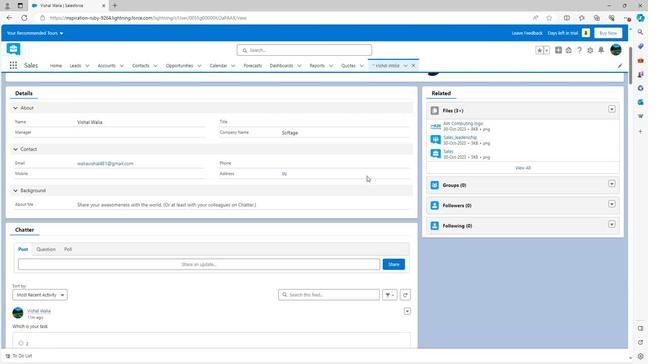 
Action: Mouse scrolled (365, 176) with delta (0, 0)
Screenshot: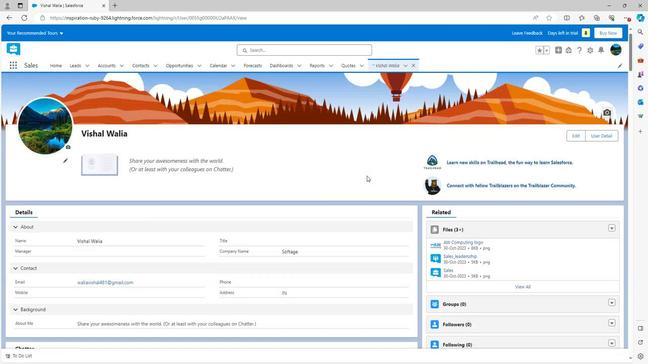 
